 Task: Set the Date Opened to "is before " Also Select the date while find invoice.
Action: Mouse moved to (177, 20)
Screenshot: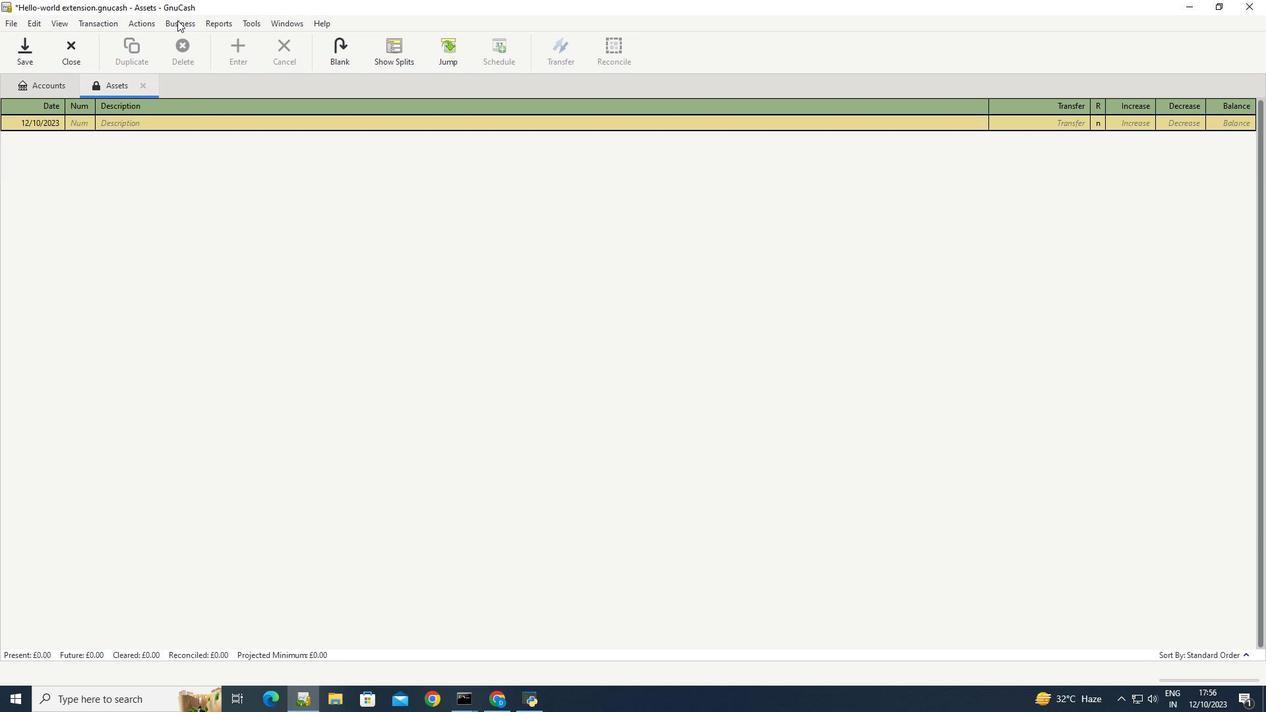 
Action: Mouse pressed left at (177, 20)
Screenshot: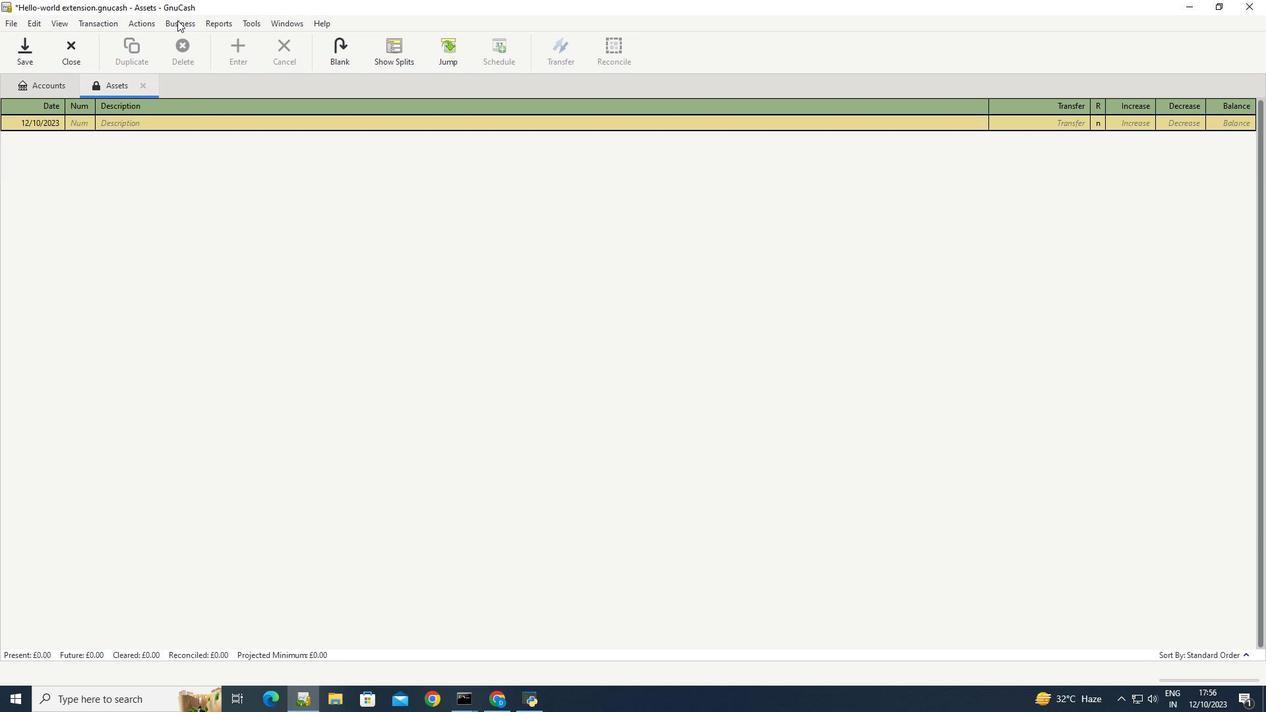 
Action: Mouse moved to (329, 104)
Screenshot: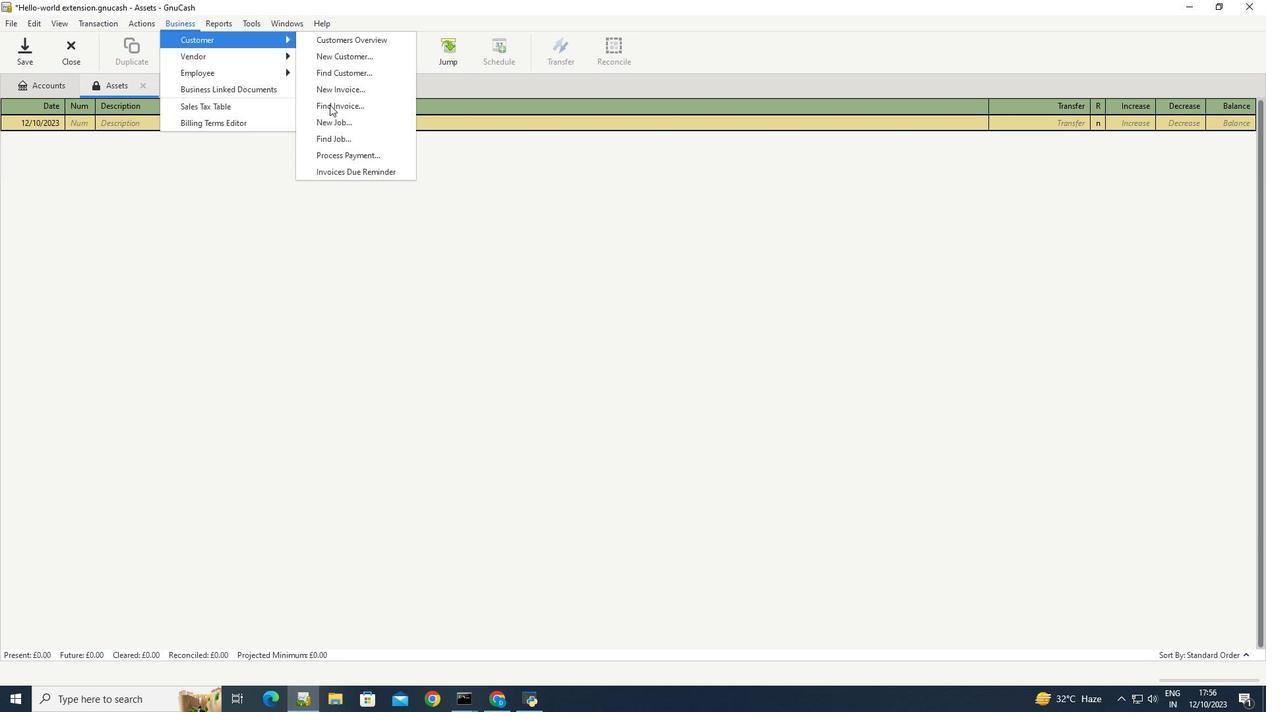 
Action: Mouse pressed left at (329, 104)
Screenshot: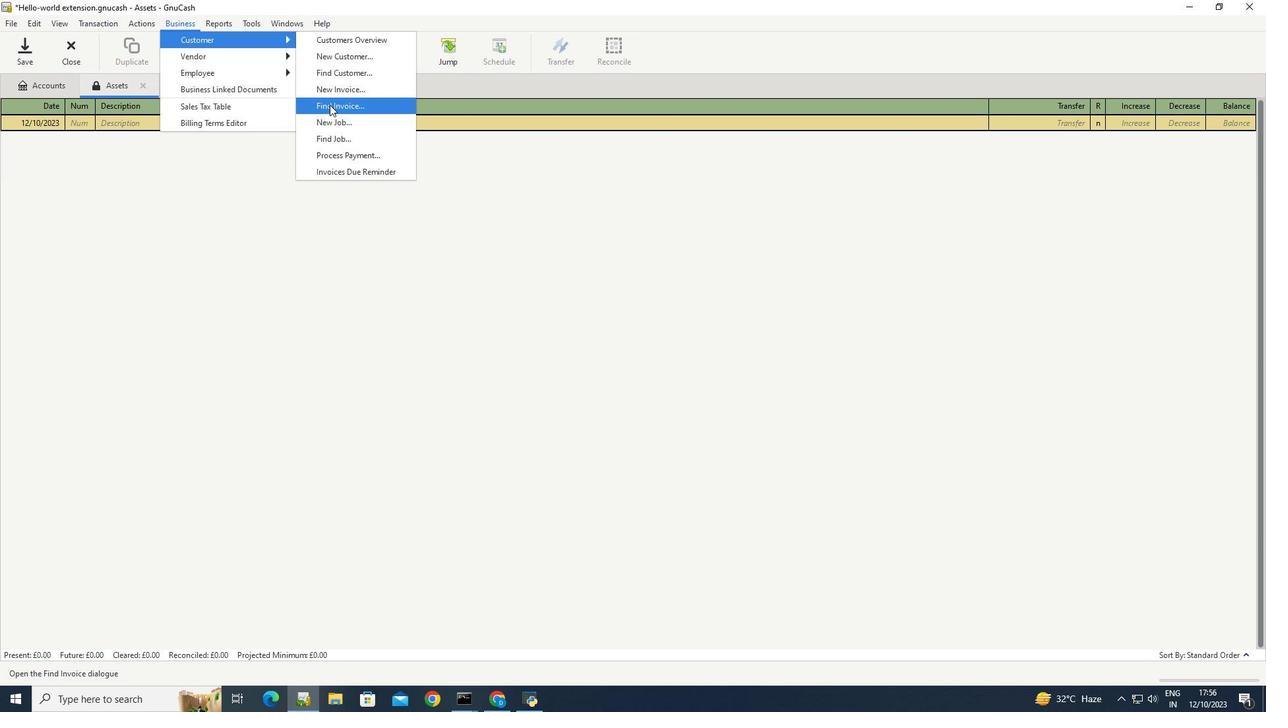 
Action: Mouse moved to (491, 311)
Screenshot: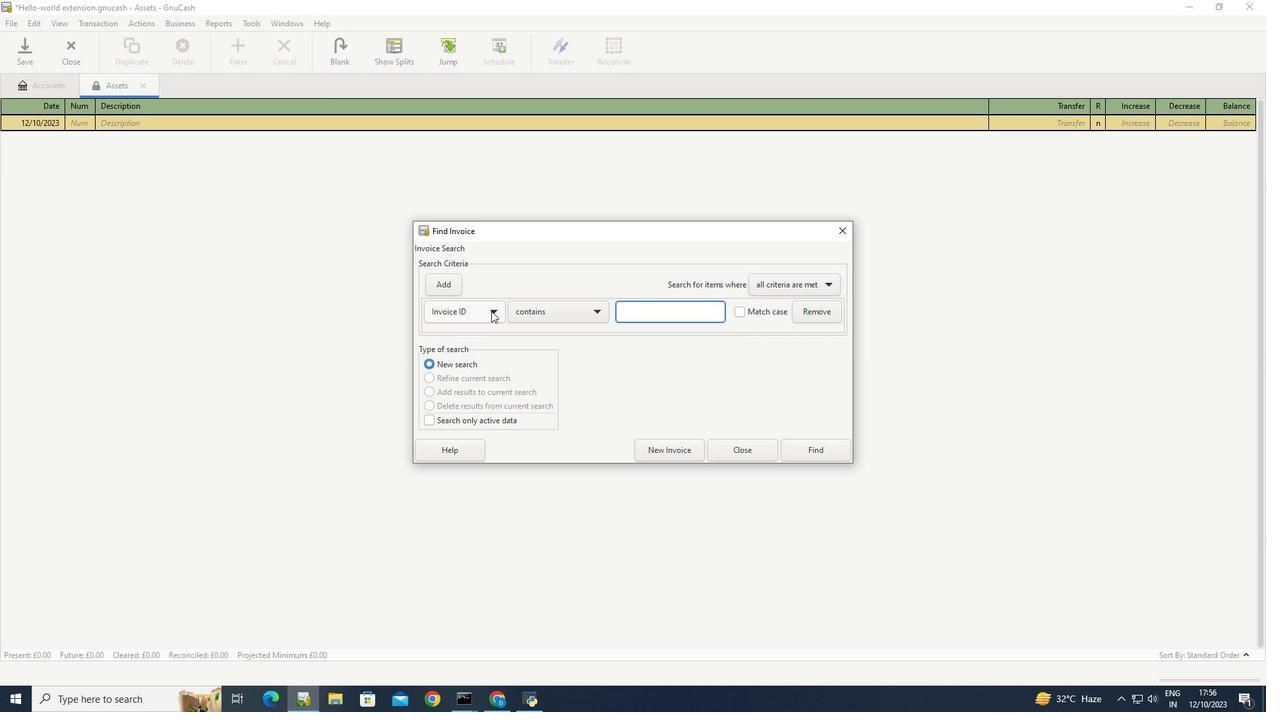 
Action: Mouse pressed left at (491, 311)
Screenshot: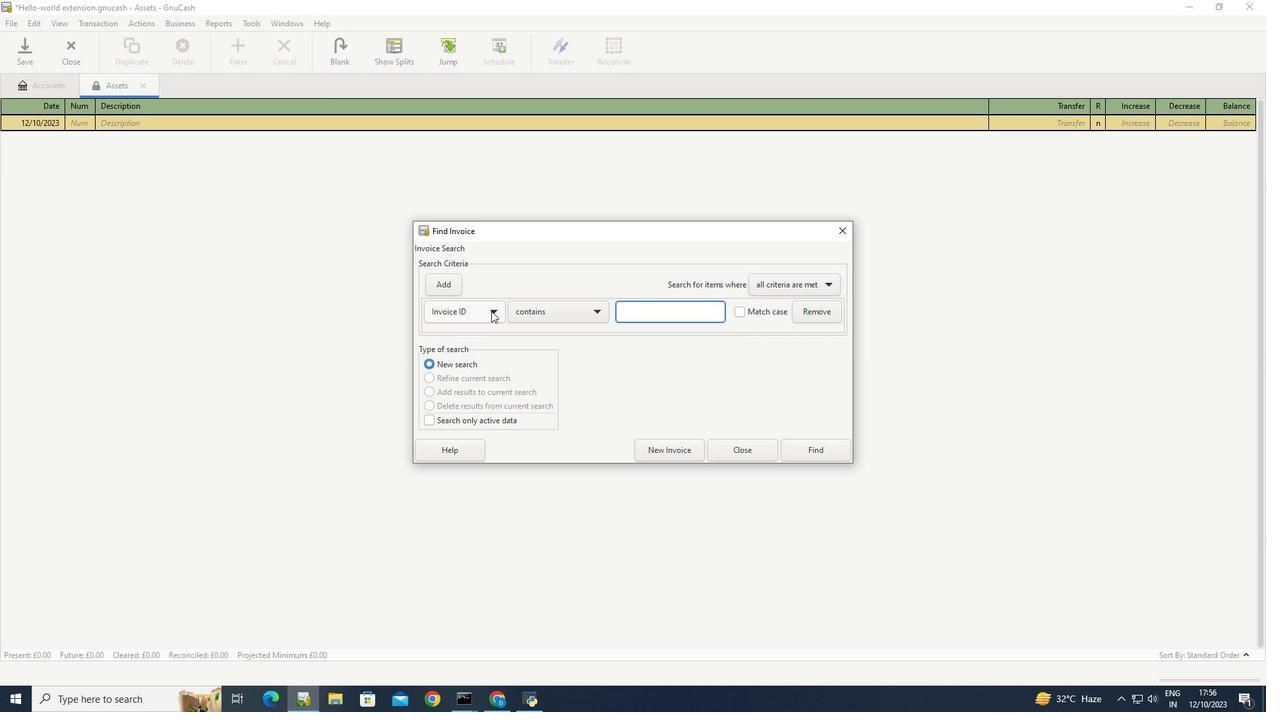 
Action: Mouse moved to (455, 373)
Screenshot: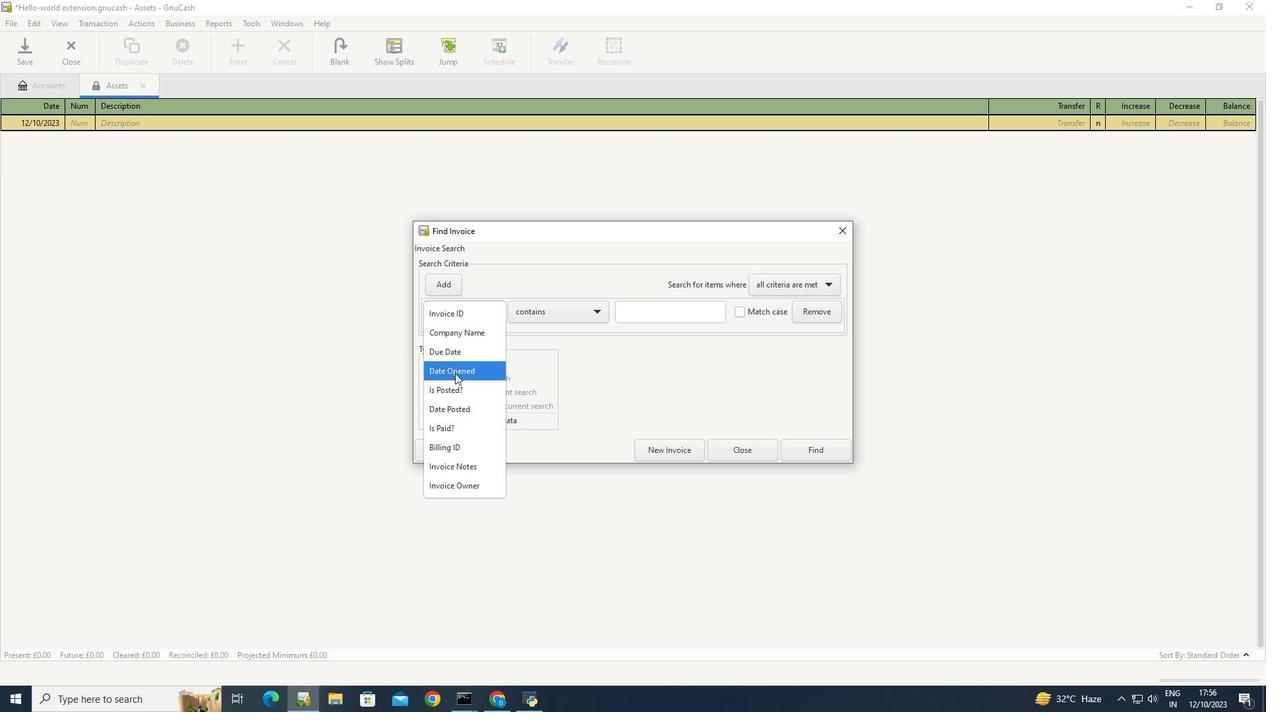 
Action: Mouse pressed left at (455, 373)
Screenshot: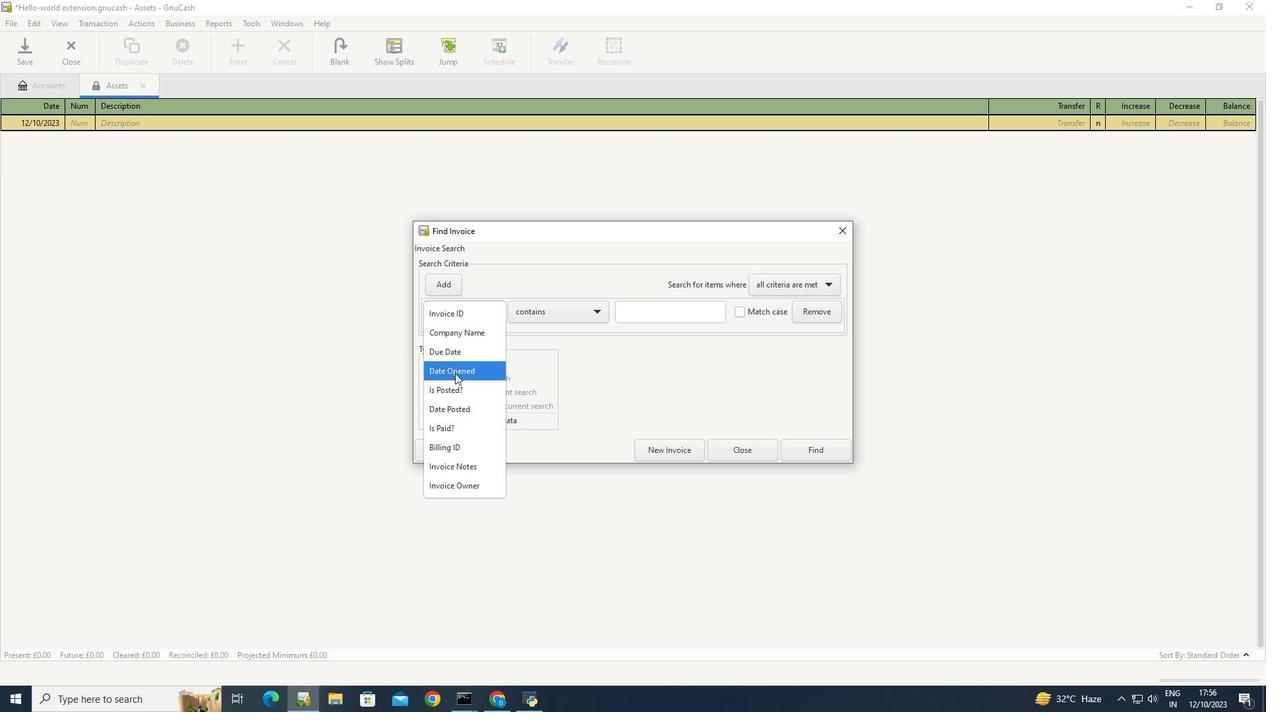 
Action: Mouse moved to (570, 312)
Screenshot: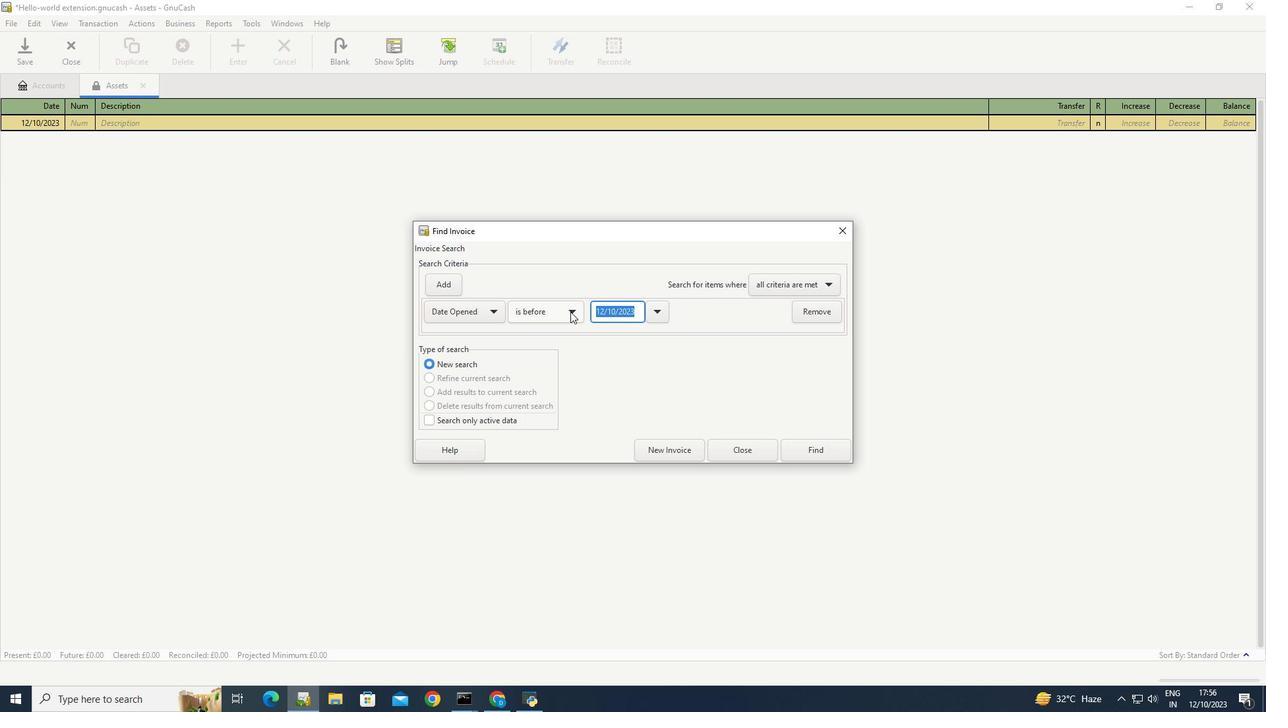 
Action: Mouse pressed left at (570, 312)
Screenshot: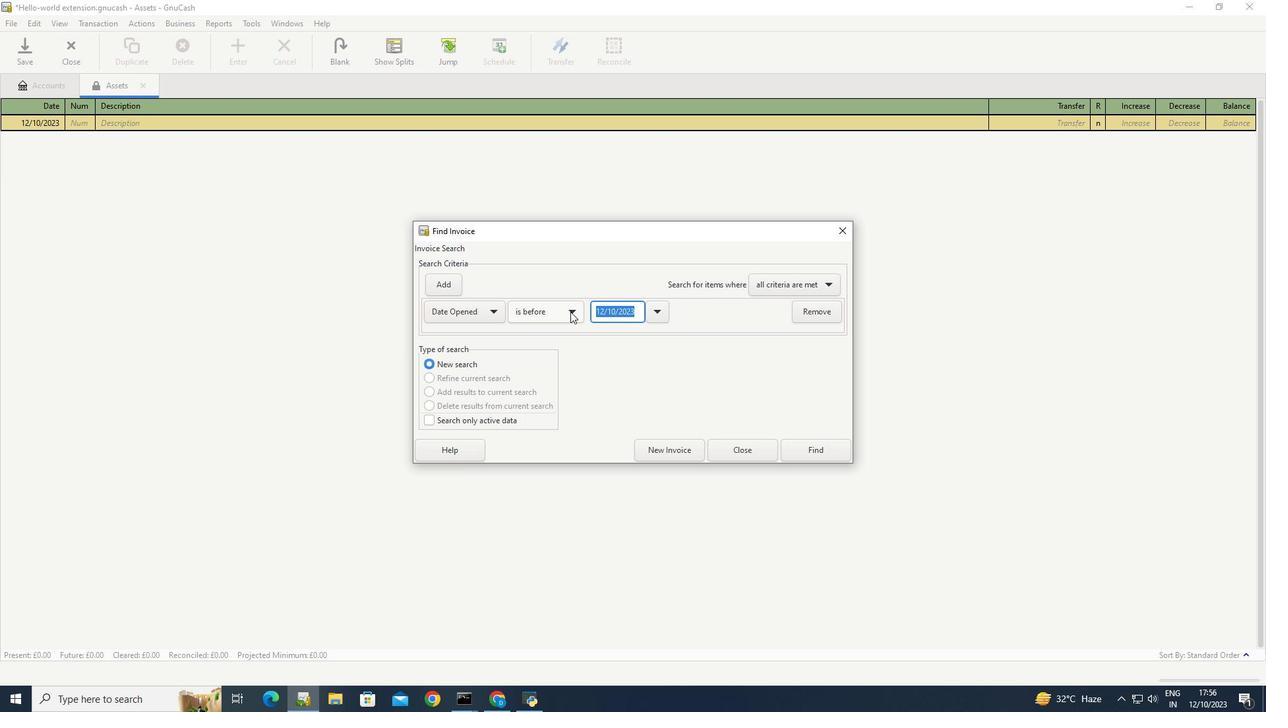 
Action: Mouse moved to (524, 312)
Screenshot: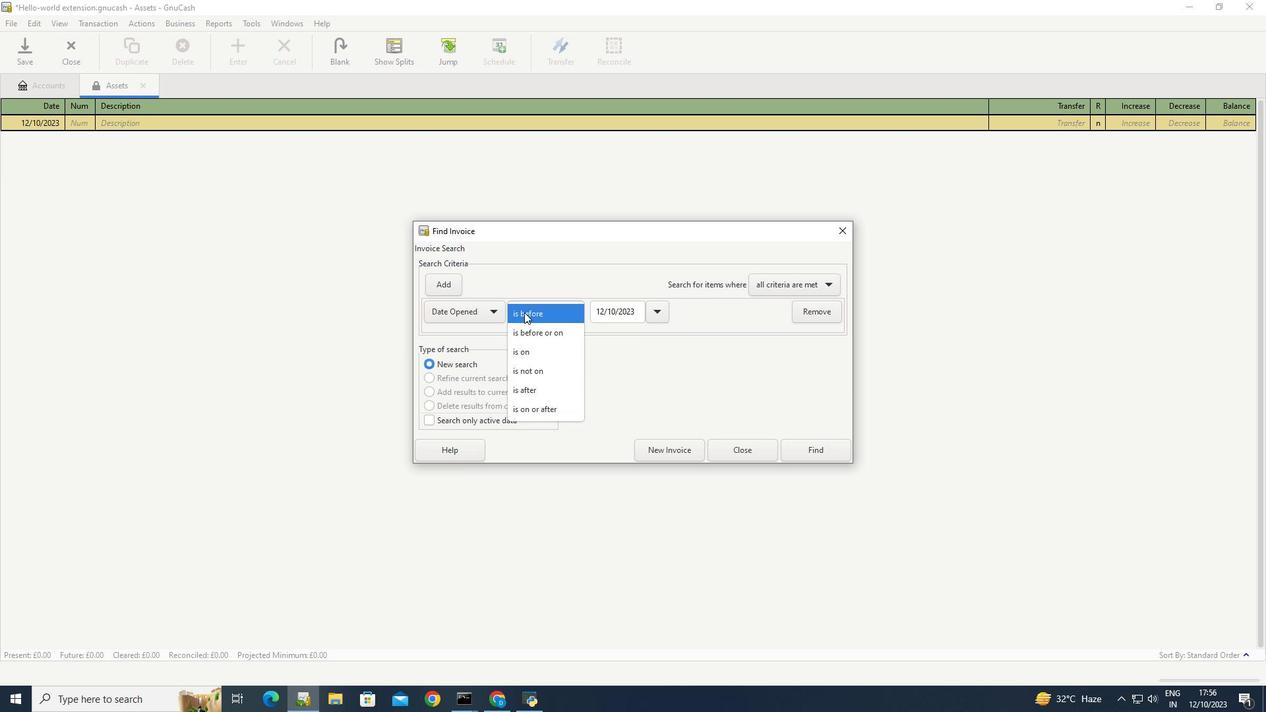 
Action: Mouse pressed left at (524, 312)
Screenshot: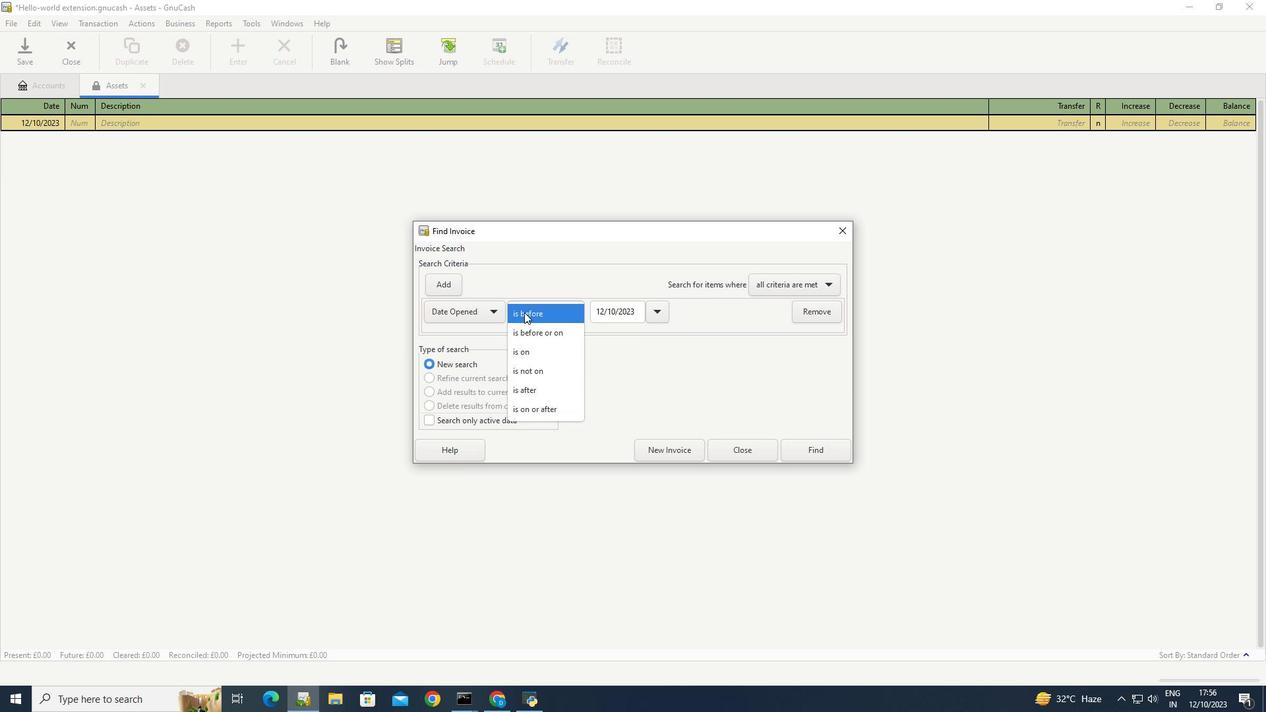 
Action: Mouse moved to (659, 308)
Screenshot: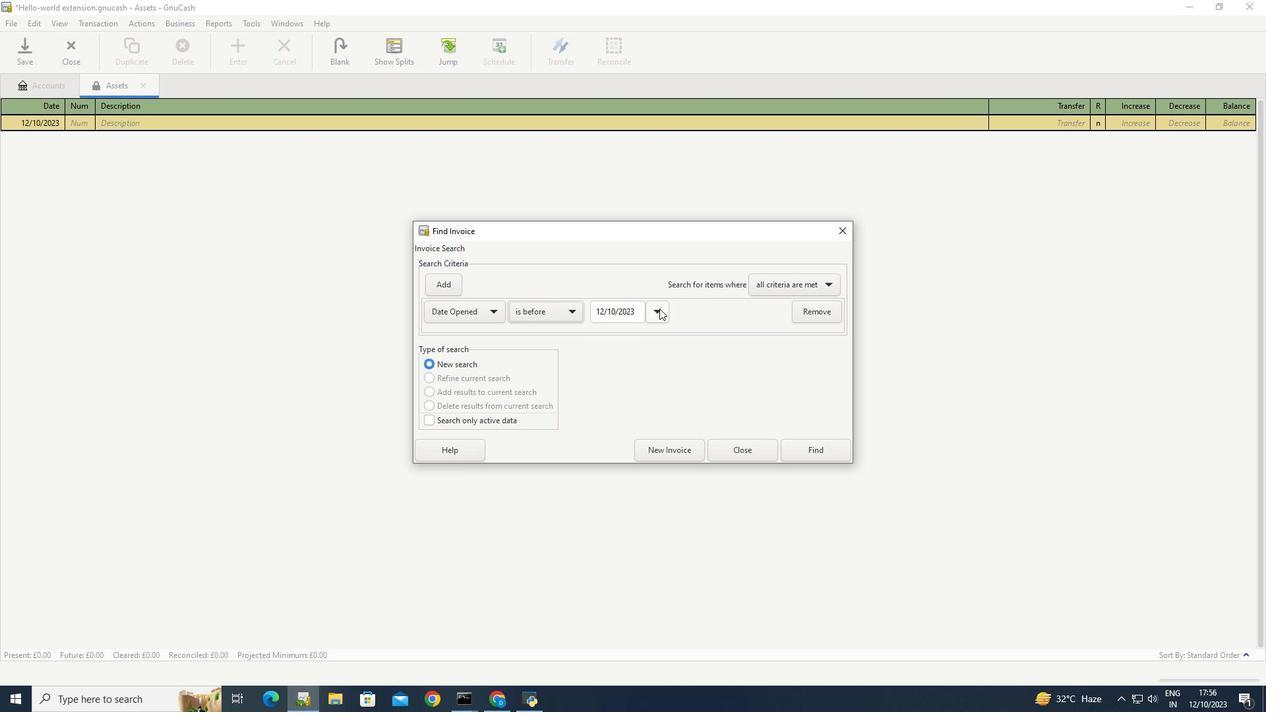 
Action: Mouse pressed left at (659, 308)
Screenshot: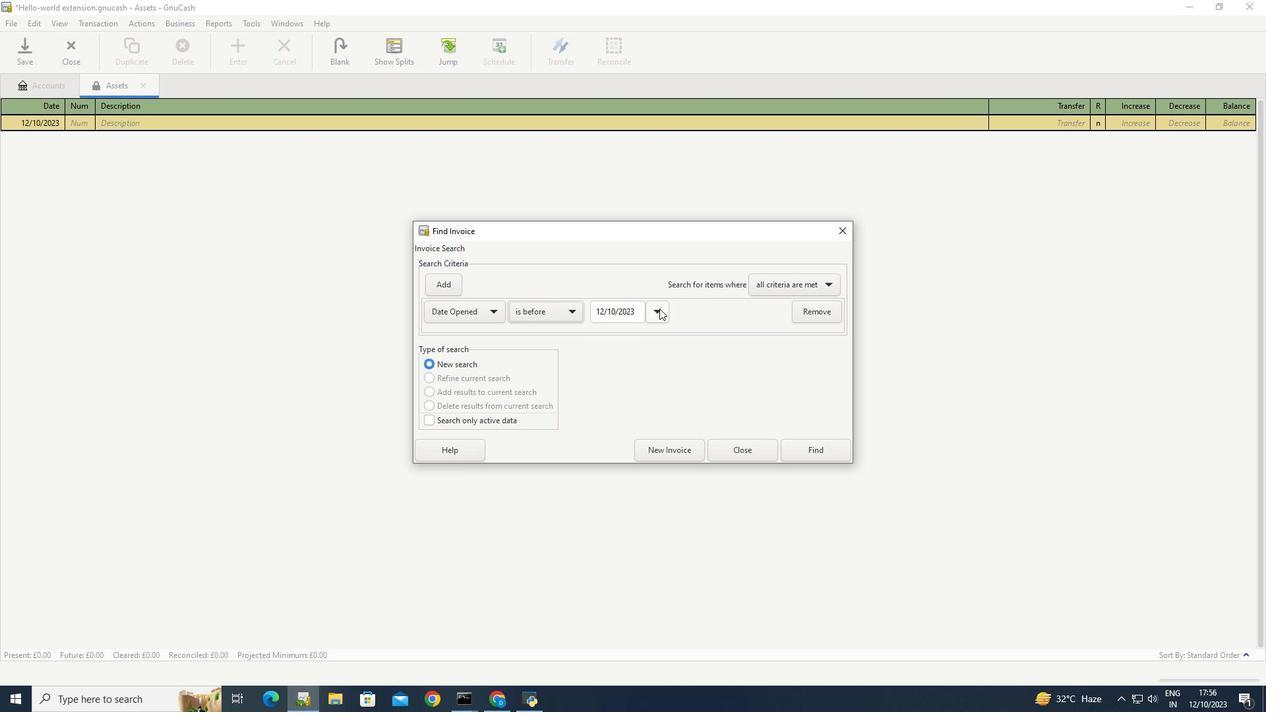 
Action: Mouse moved to (603, 377)
Screenshot: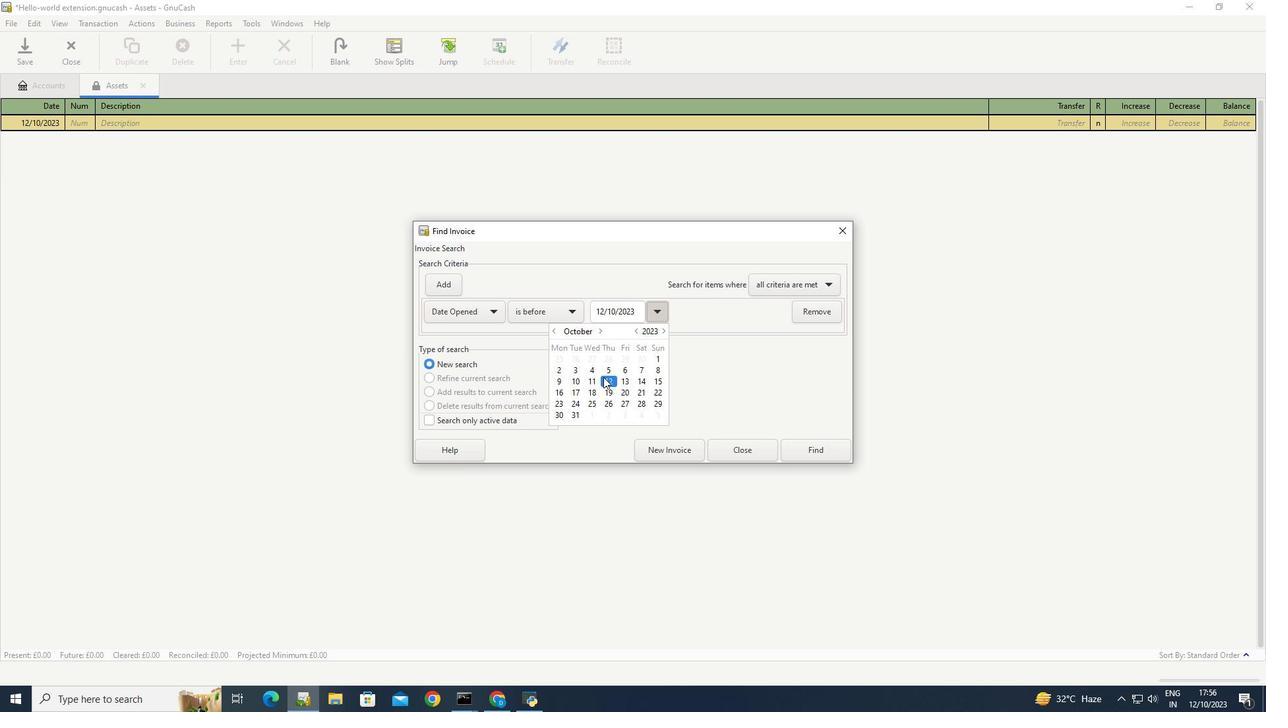 
Action: Mouse pressed left at (603, 377)
Screenshot: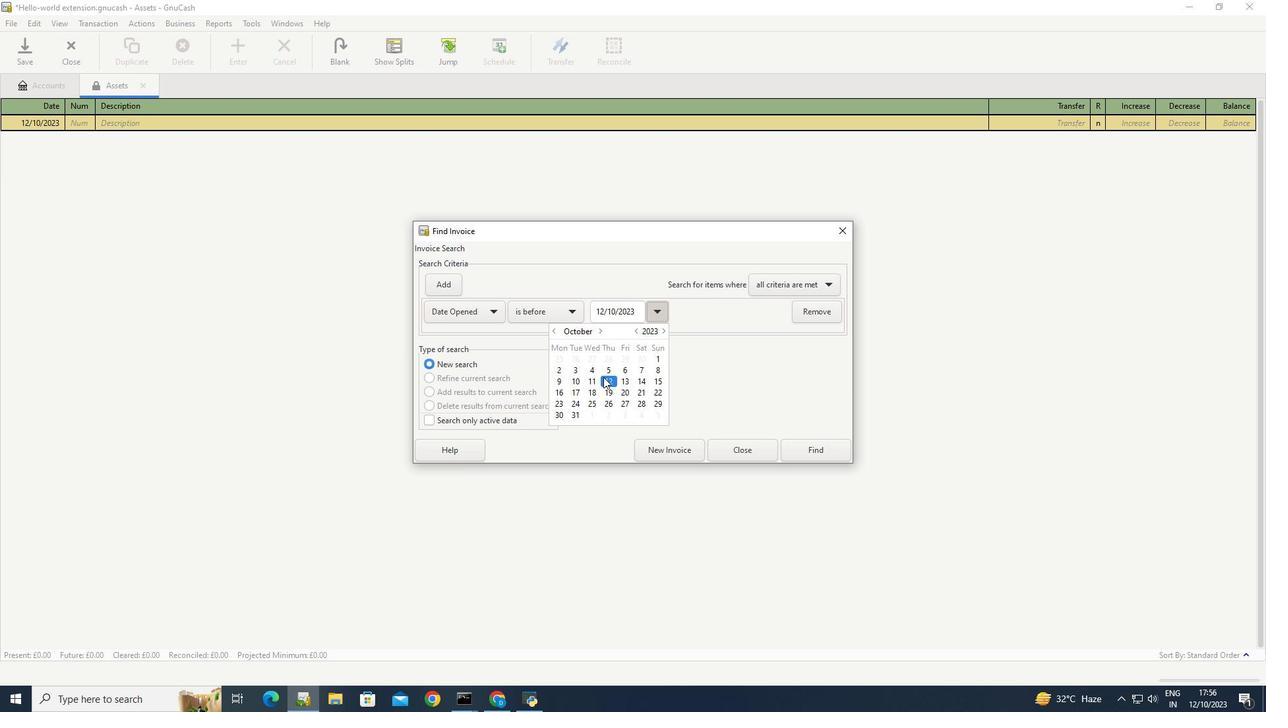 
Action: Mouse moved to (704, 377)
Screenshot: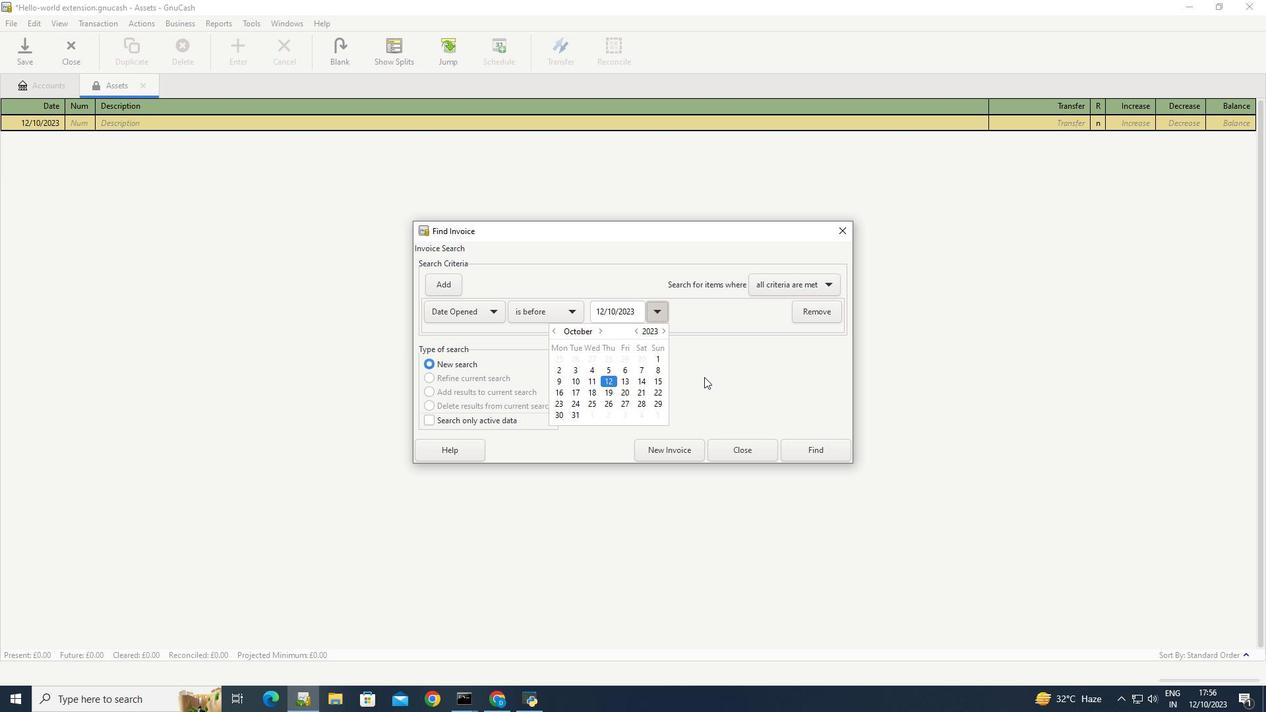 
Action: Mouse pressed left at (704, 377)
Screenshot: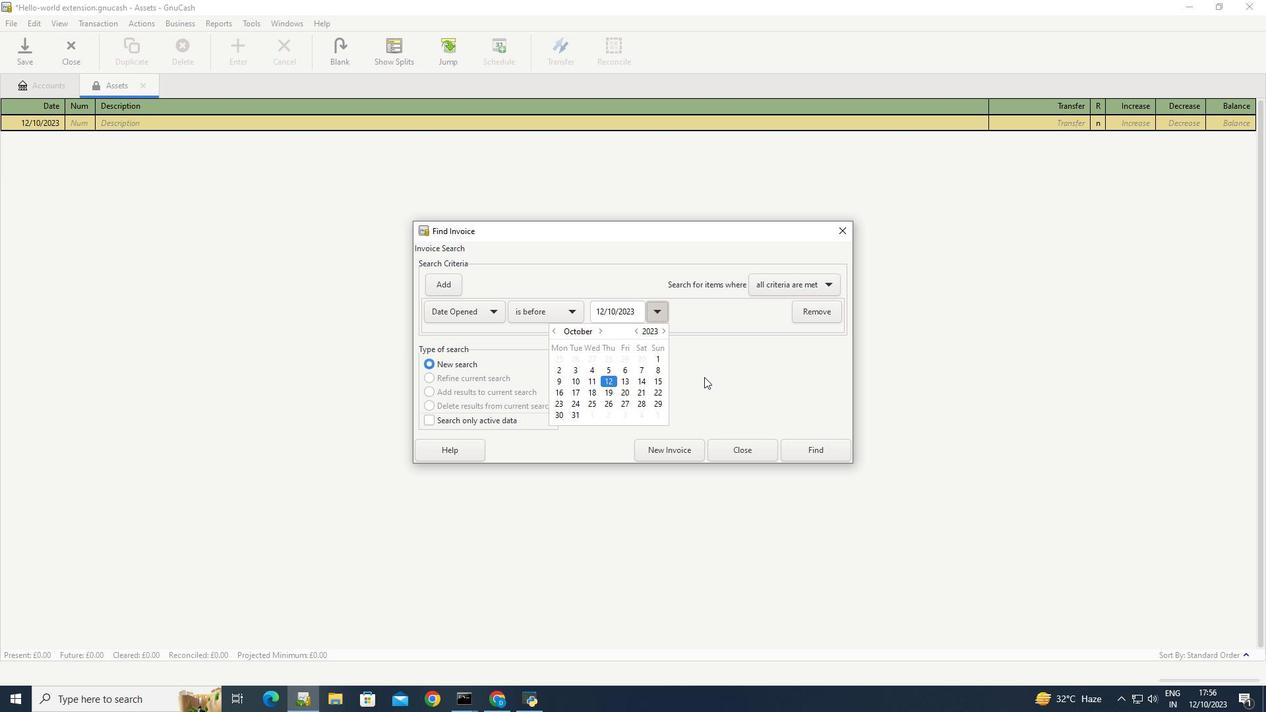 
